 Task: Add Alter Eco Total Blackout Chocolate Bar to the cart.
Action: Mouse moved to (18, 55)
Screenshot: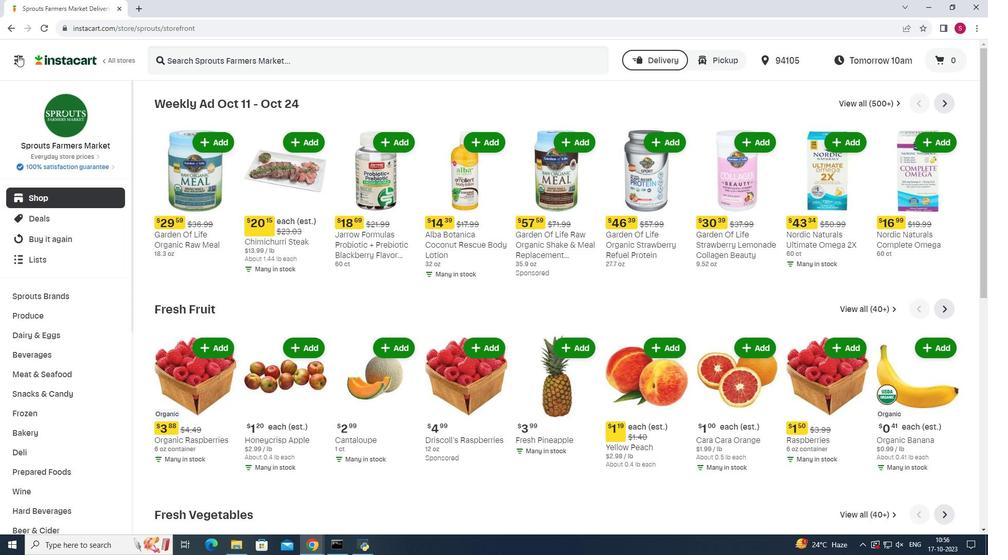 
Action: Mouse pressed left at (18, 55)
Screenshot: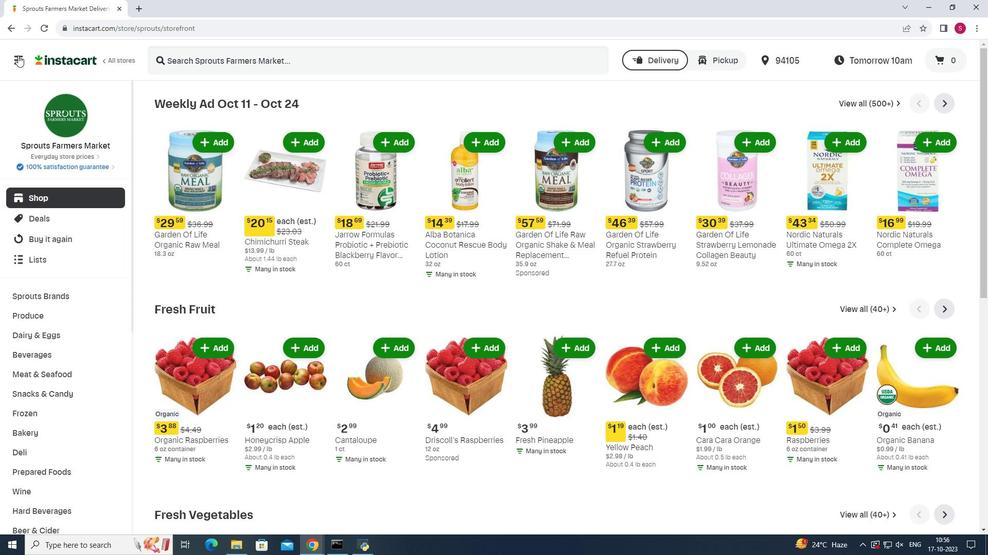 
Action: Mouse moved to (49, 274)
Screenshot: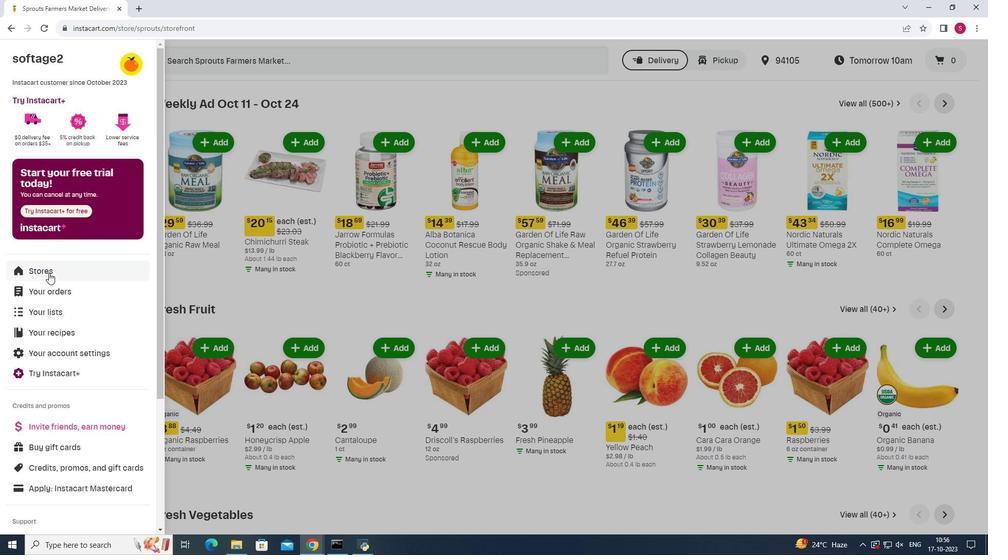 
Action: Mouse pressed left at (49, 274)
Screenshot: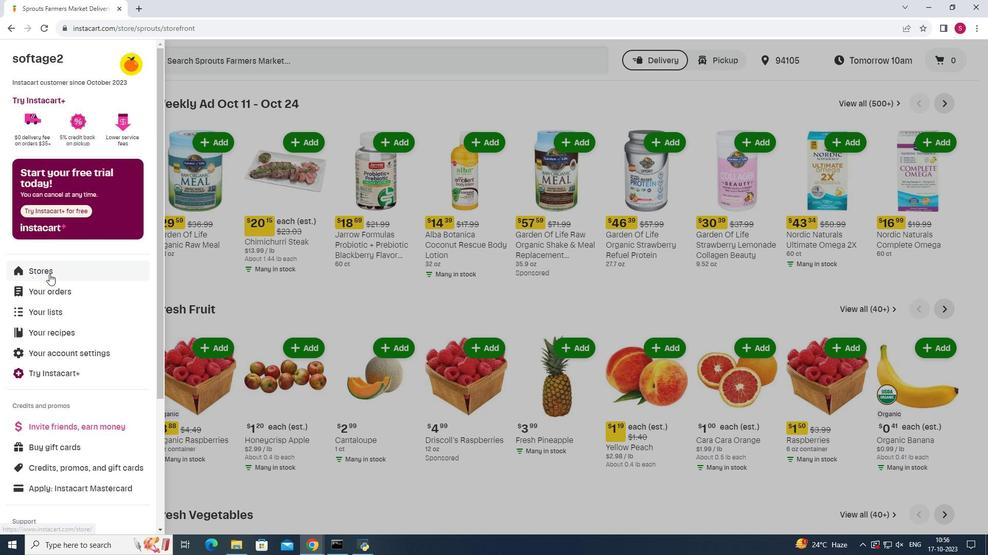 
Action: Mouse moved to (233, 95)
Screenshot: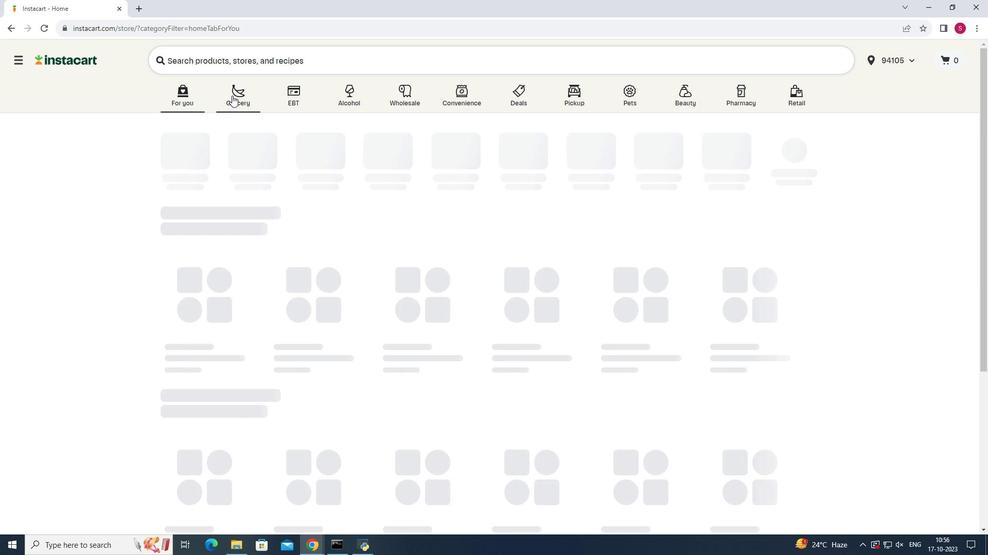 
Action: Mouse pressed left at (233, 95)
Screenshot: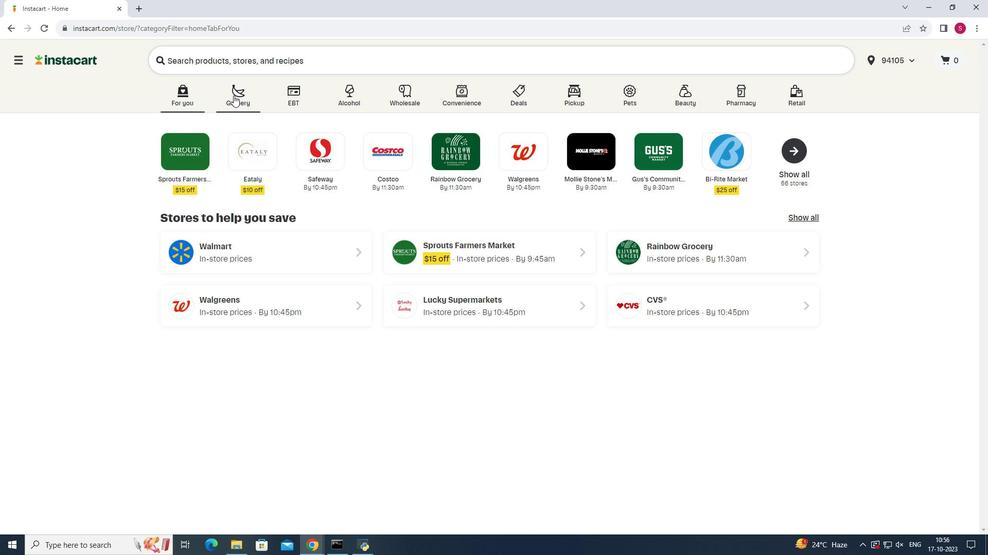 
Action: Mouse moved to (684, 139)
Screenshot: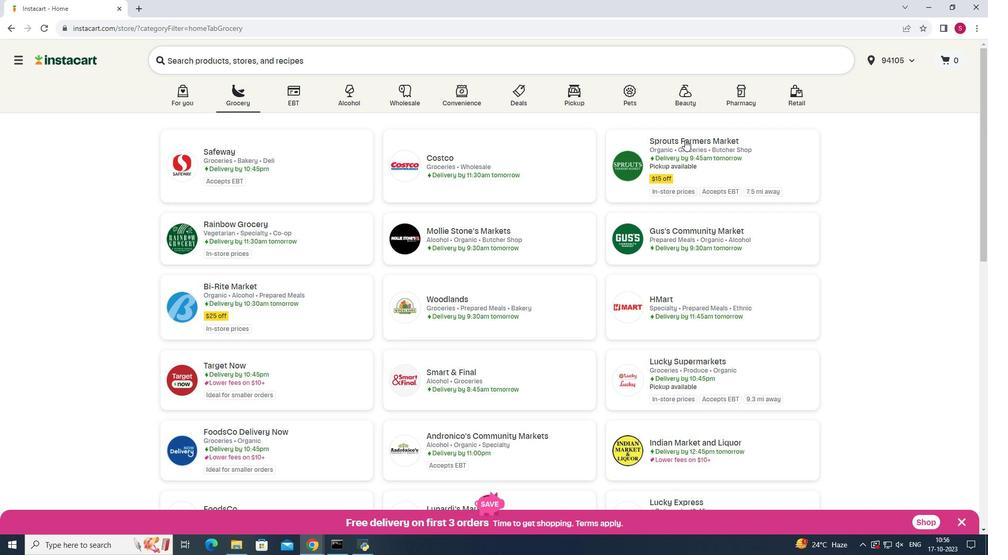 
Action: Mouse pressed left at (684, 139)
Screenshot: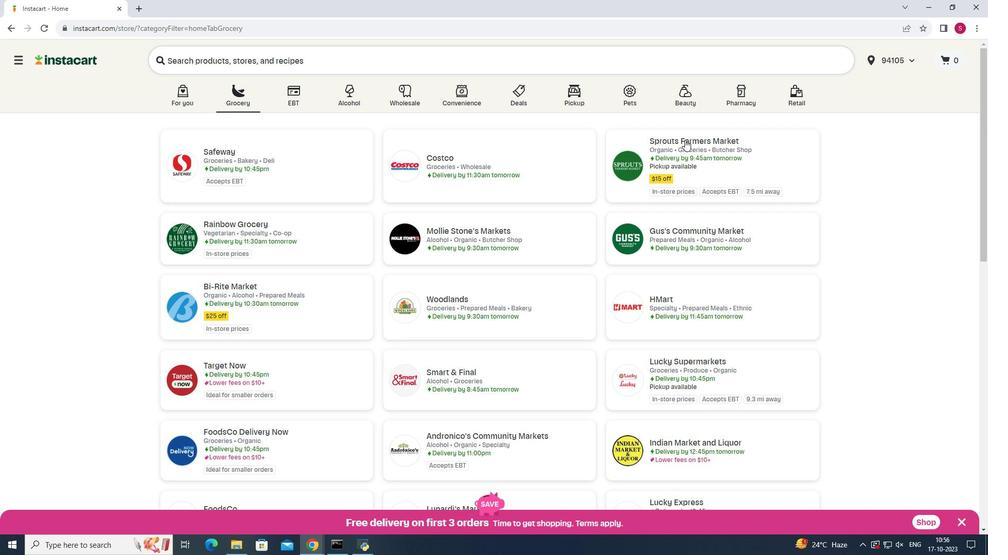 
Action: Mouse moved to (71, 396)
Screenshot: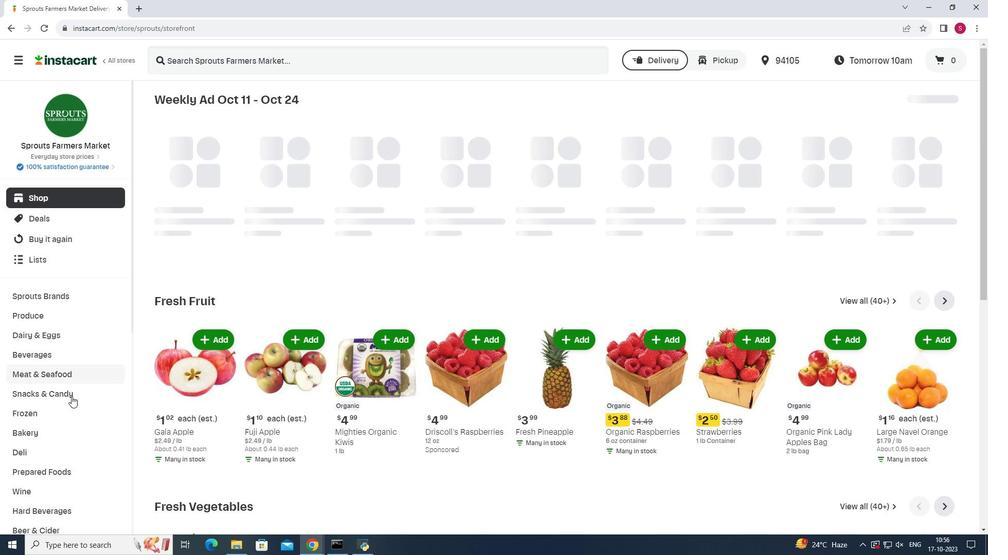 
Action: Mouse pressed left at (71, 396)
Screenshot: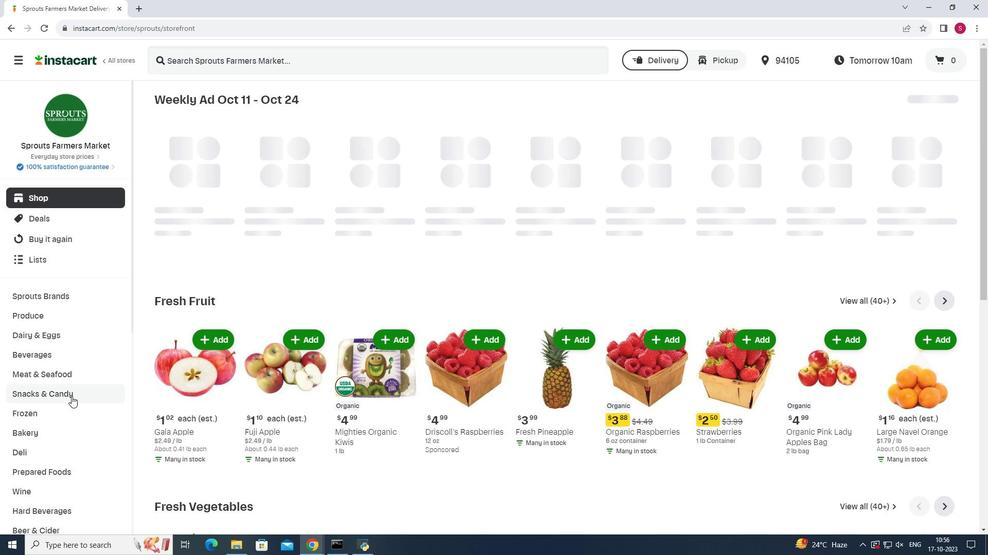 
Action: Mouse moved to (299, 126)
Screenshot: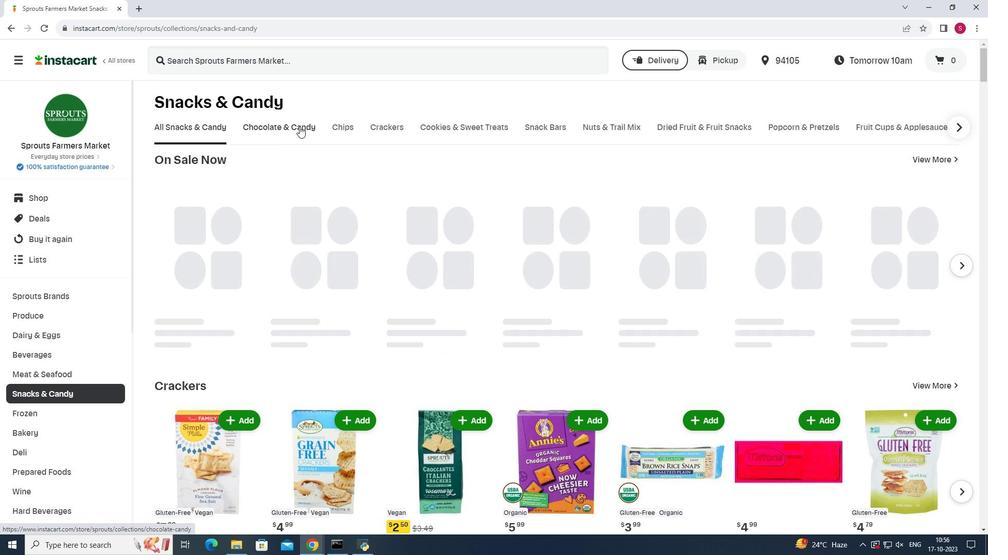 
Action: Mouse pressed left at (299, 126)
Screenshot: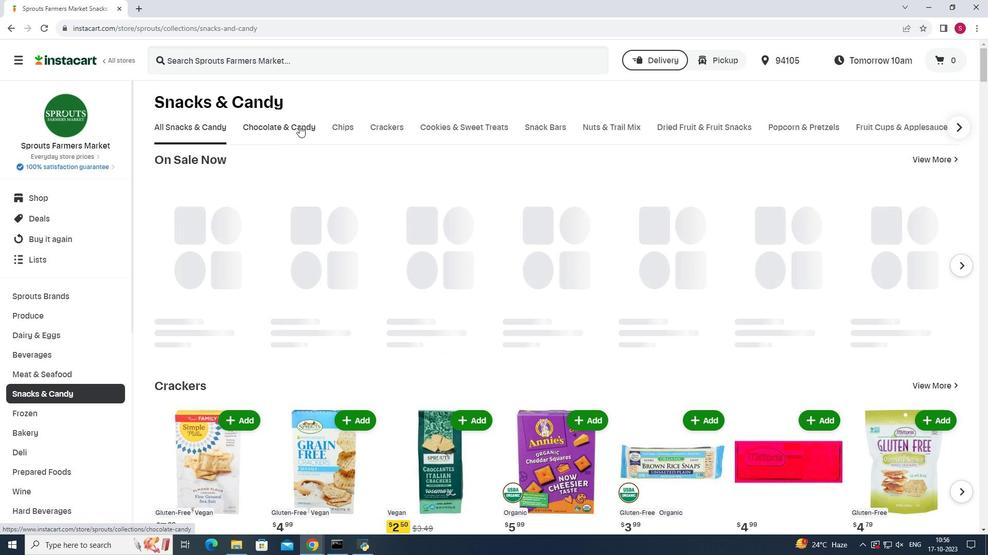 
Action: Mouse moved to (275, 174)
Screenshot: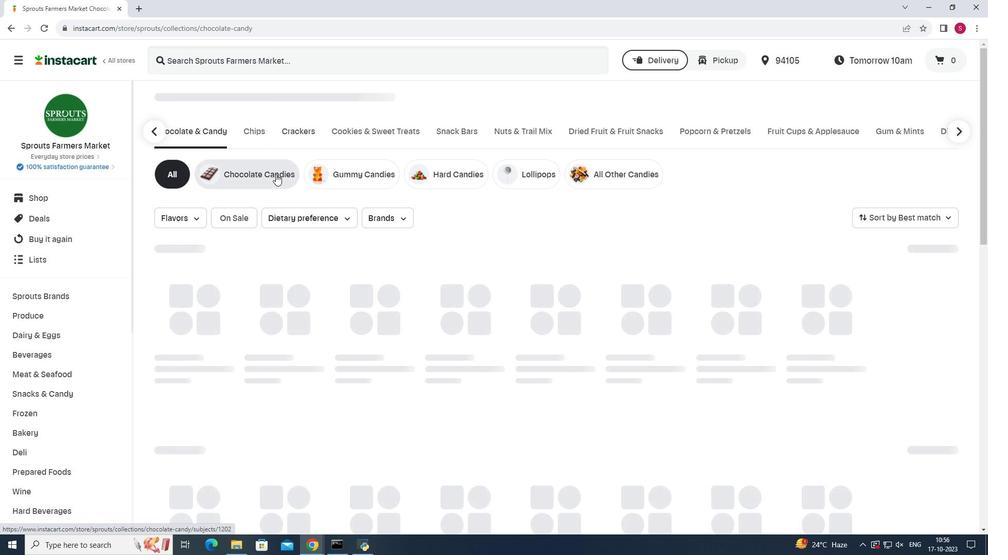 
Action: Mouse pressed left at (275, 174)
Screenshot: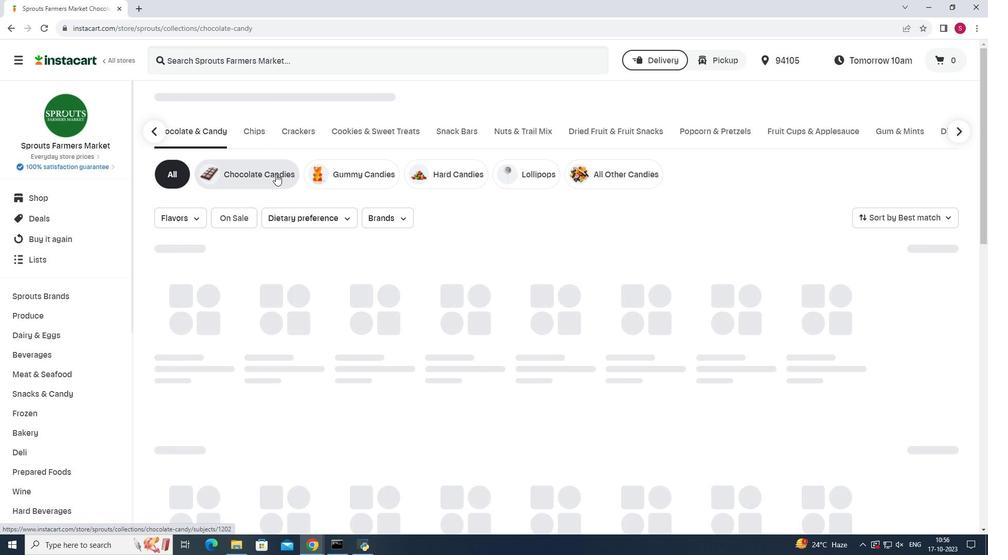 
Action: Mouse moved to (432, 60)
Screenshot: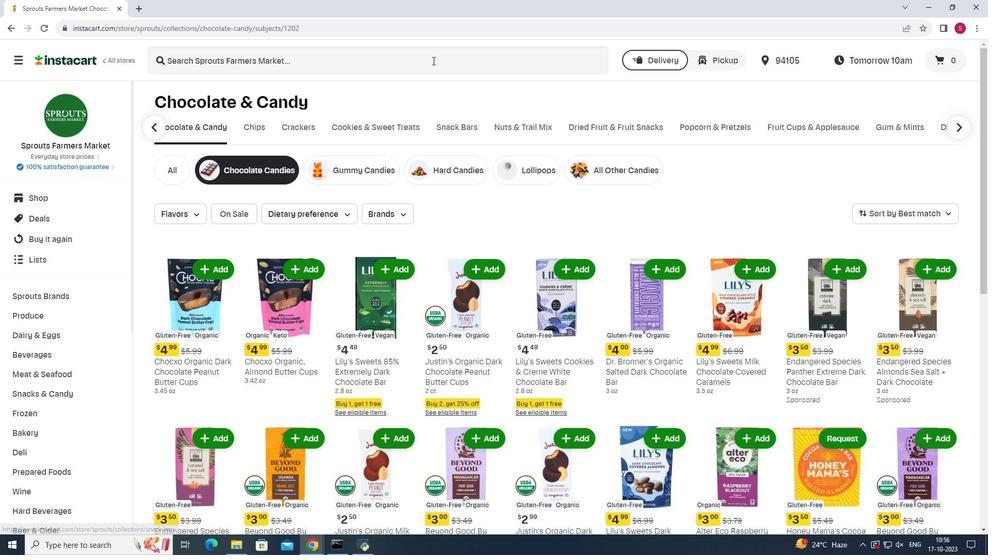 
Action: Mouse pressed left at (432, 60)
Screenshot: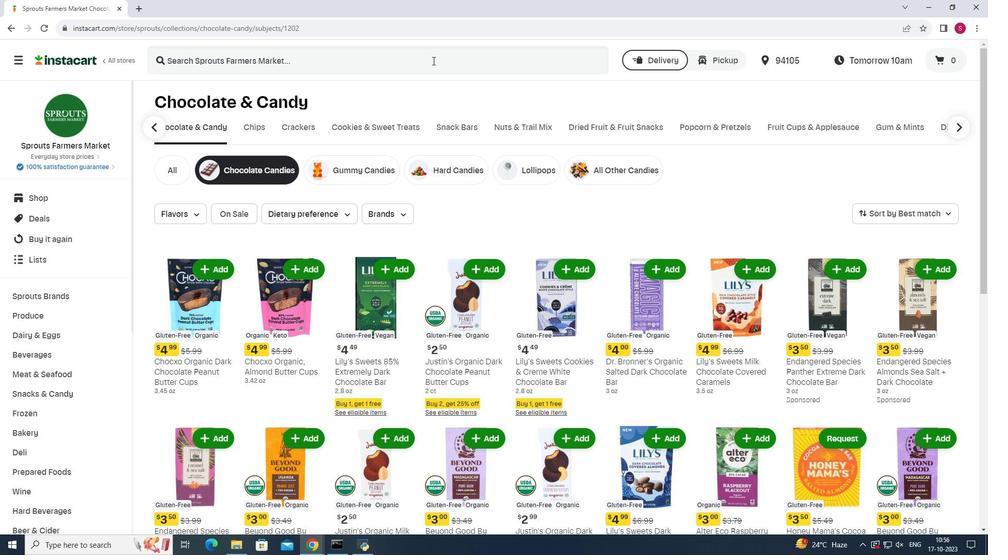 
Action: Key pressed <Key.shift>Alter<Key.space><Key.shift>Eco<Key.space><Key.shift>Total<Key.space><Key.shift>Blackout<Key.space><Key.shift>Chocolate<Key.space><Key.shift>Bar<Key.enter>
Screenshot: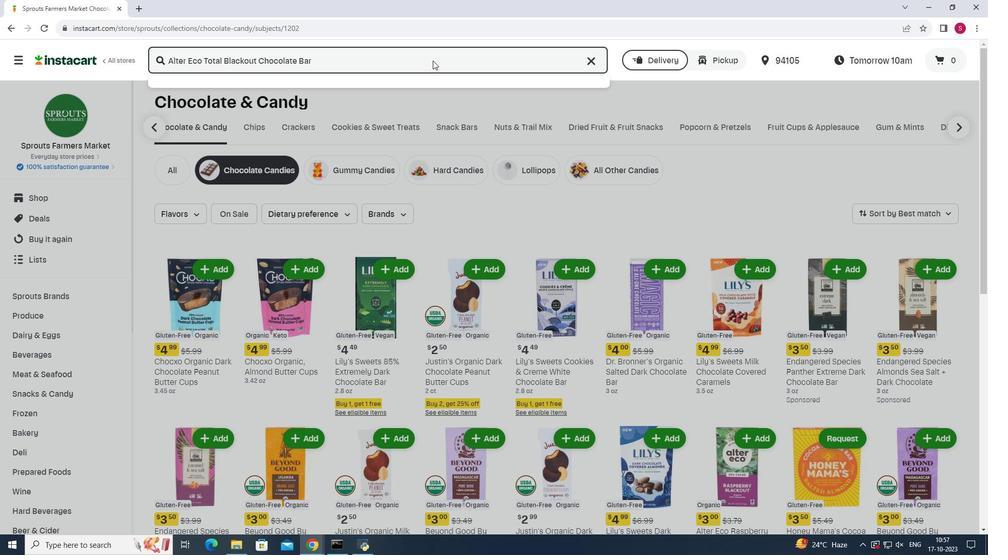
Action: Mouse moved to (598, 166)
Screenshot: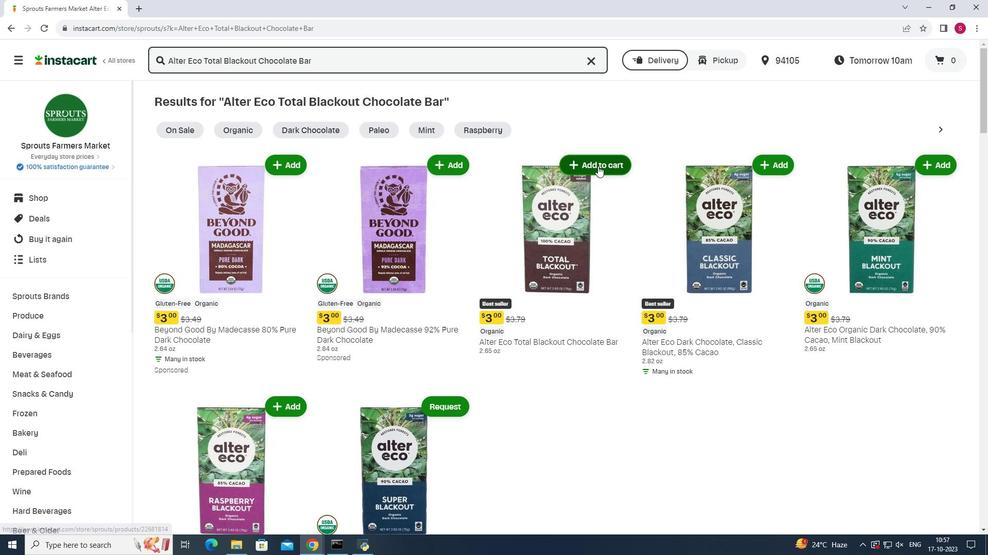 
Action: Mouse pressed left at (598, 166)
Screenshot: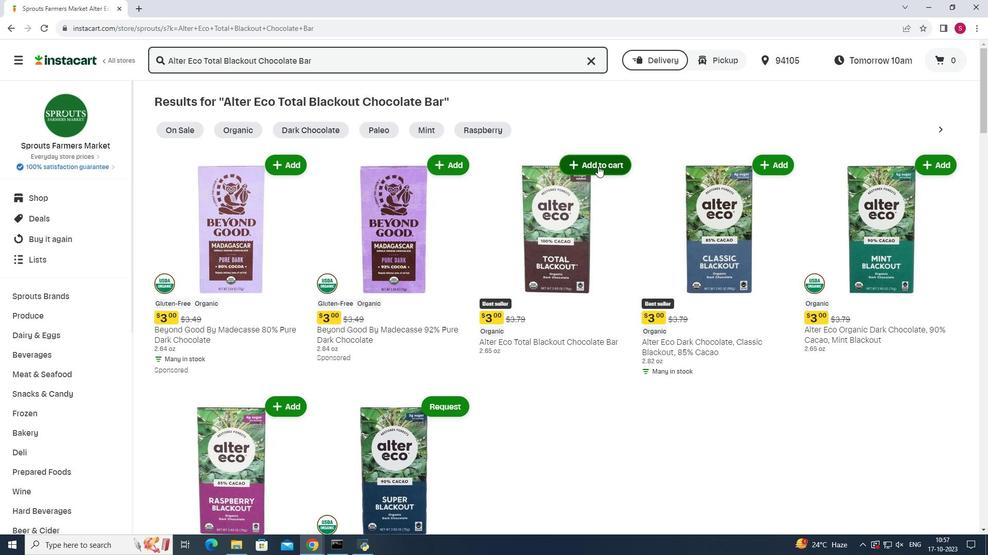 
Action: Mouse moved to (676, 159)
Screenshot: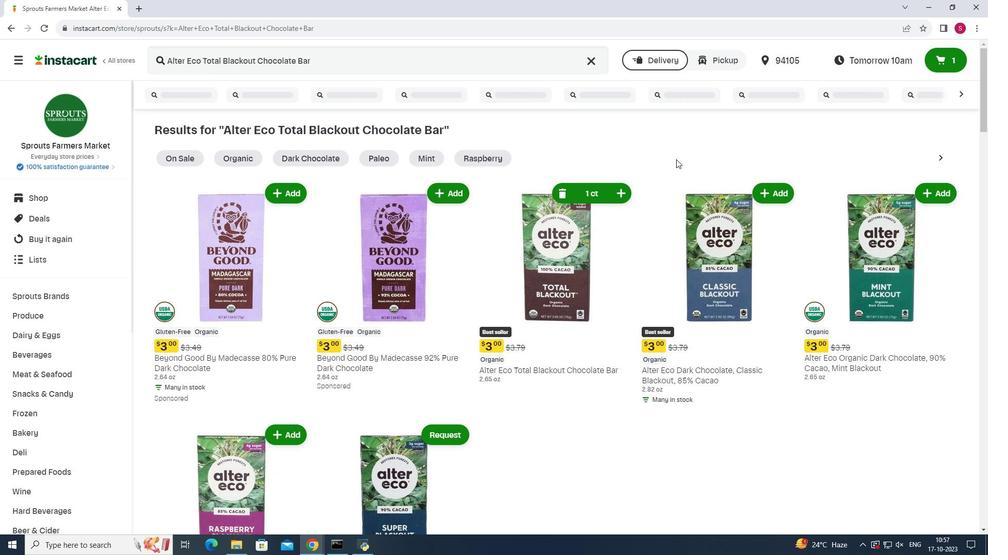 
